 Task: Create a due date automation trigger when advanced on, on the tuesday after a card is due add content with a description containing resume at 11:00 AM.
Action: Mouse moved to (1185, 99)
Screenshot: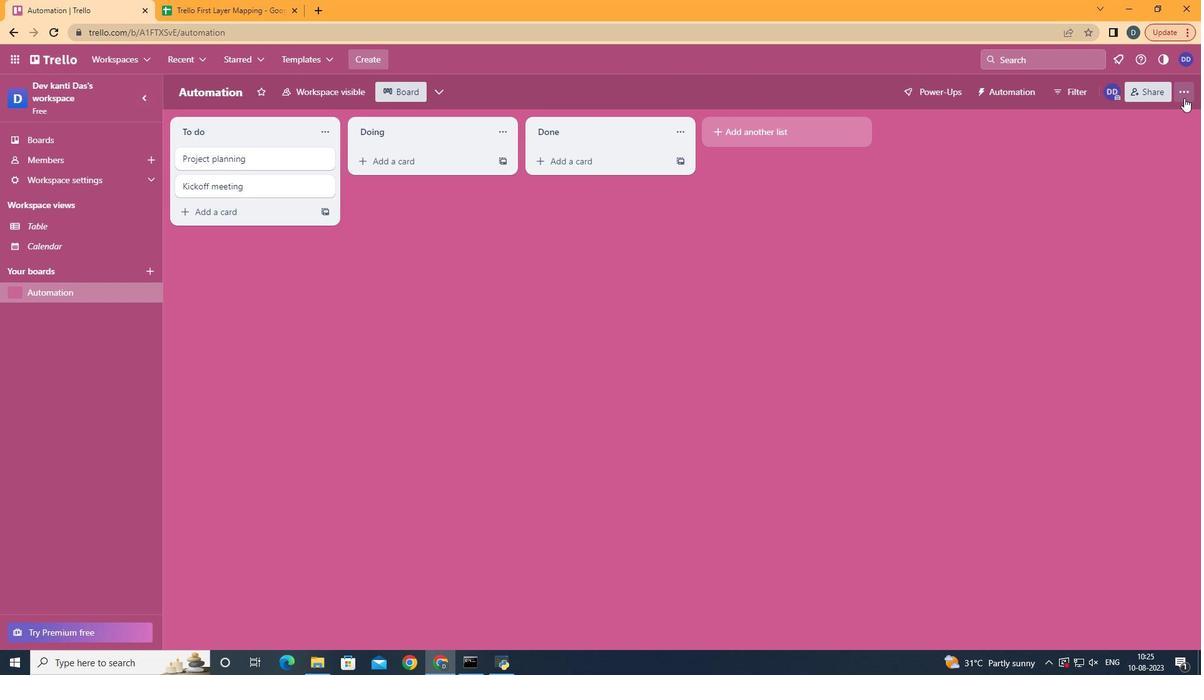 
Action: Mouse pressed left at (1185, 99)
Screenshot: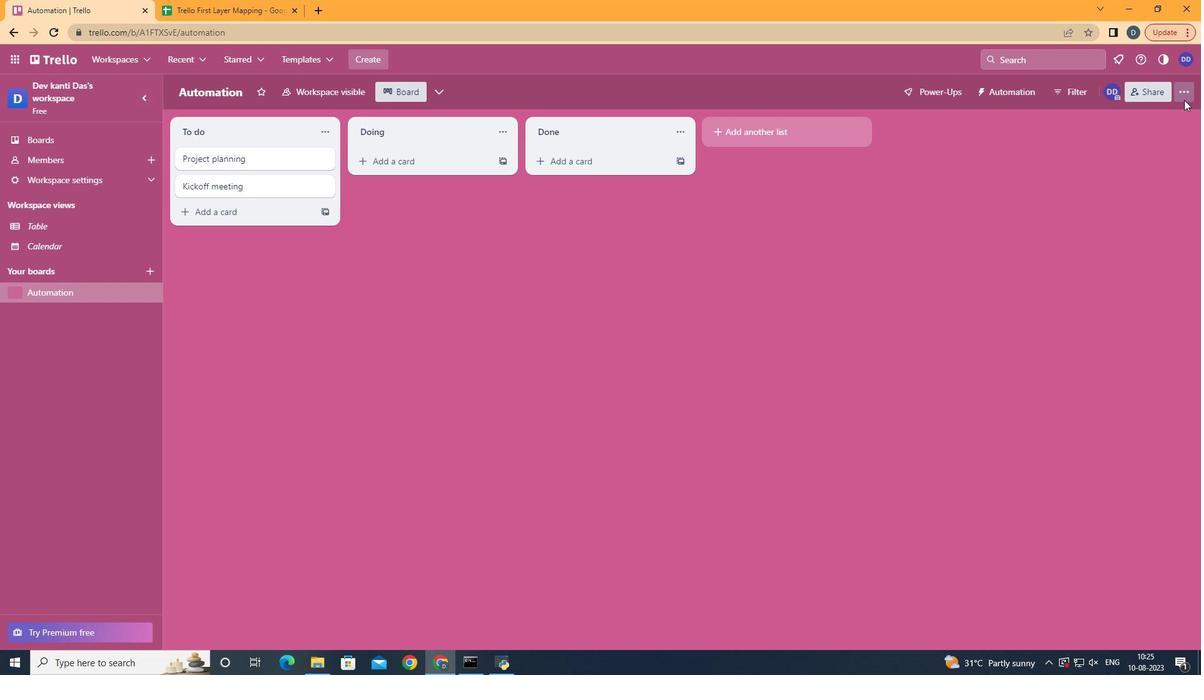 
Action: Mouse moved to (1115, 267)
Screenshot: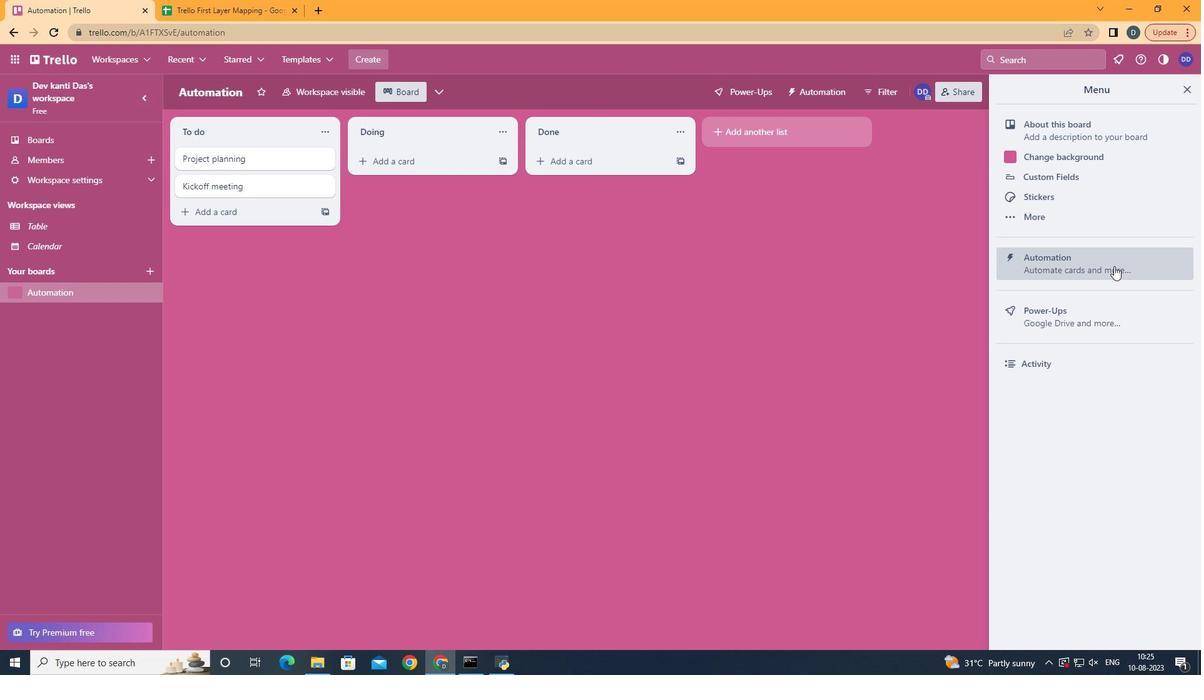 
Action: Mouse pressed left at (1115, 267)
Screenshot: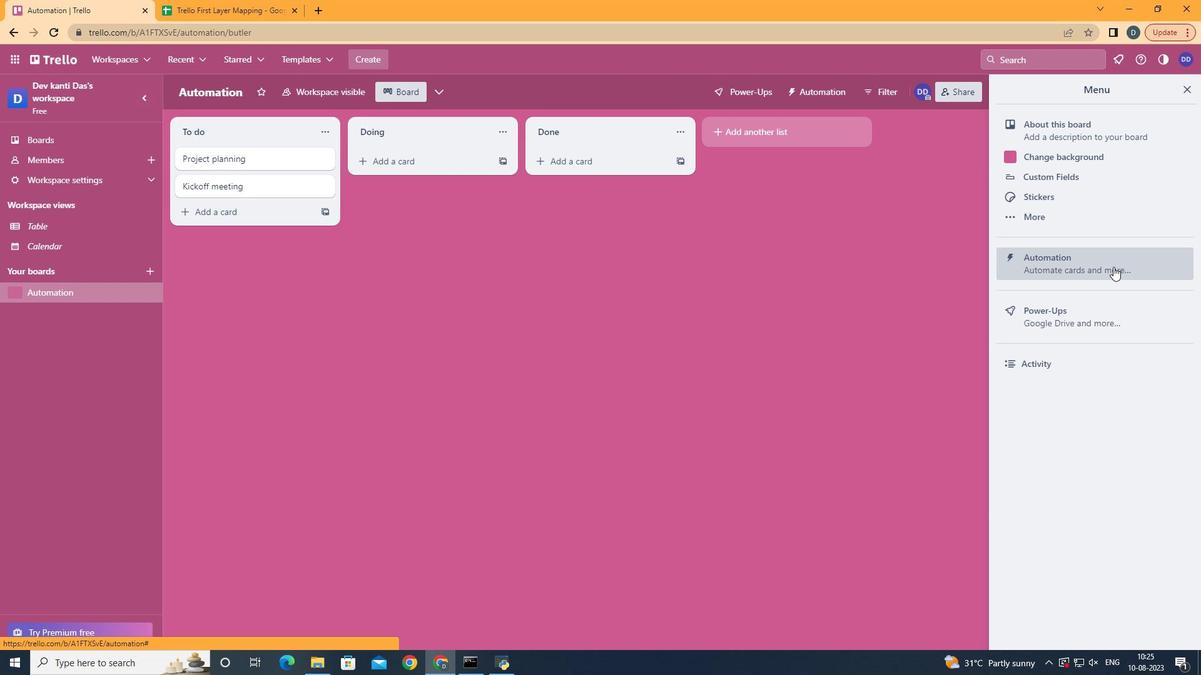 
Action: Mouse moved to (235, 255)
Screenshot: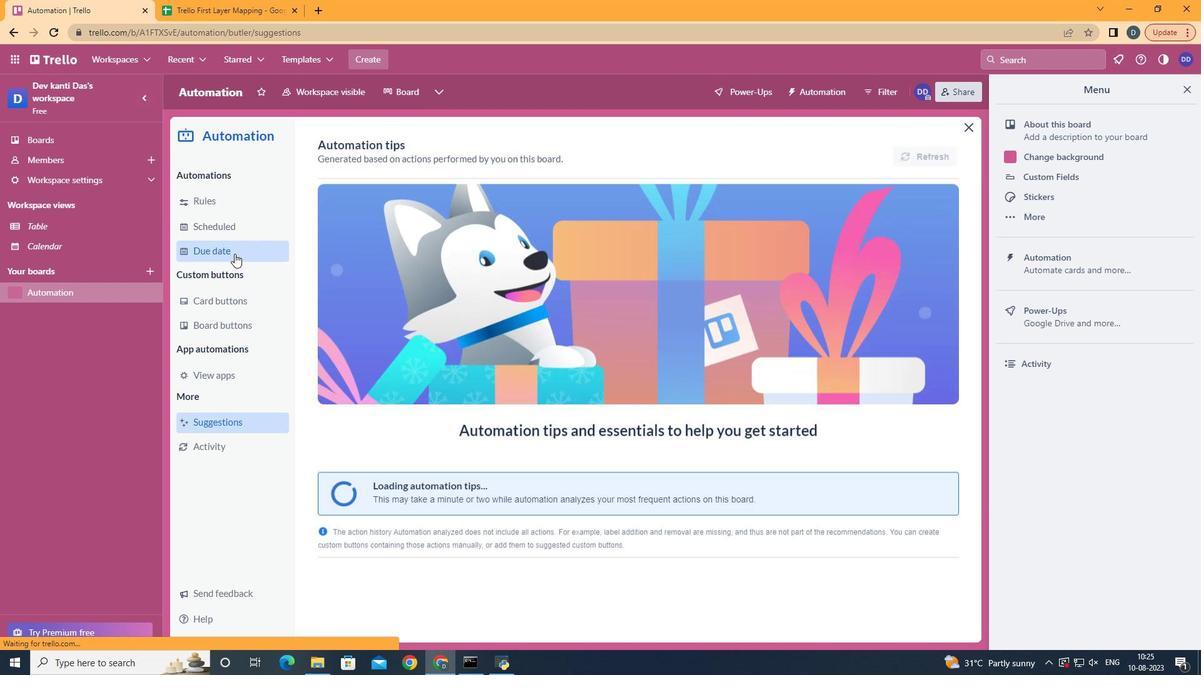 
Action: Mouse pressed left at (235, 255)
Screenshot: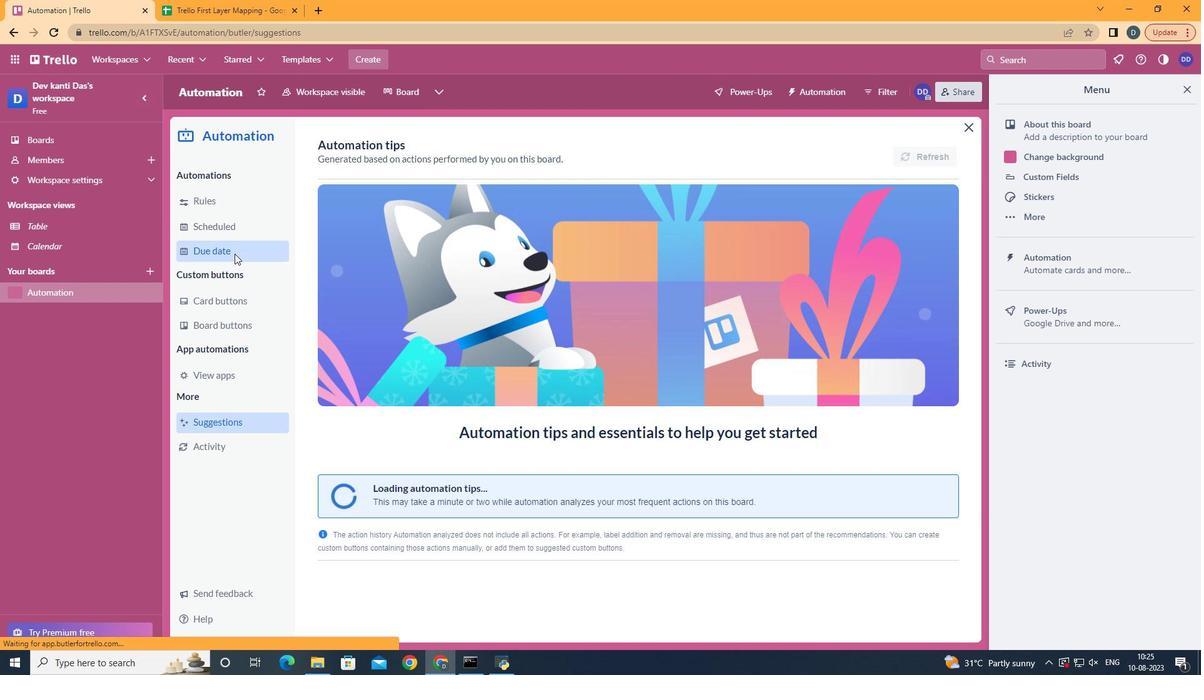 
Action: Mouse moved to (897, 148)
Screenshot: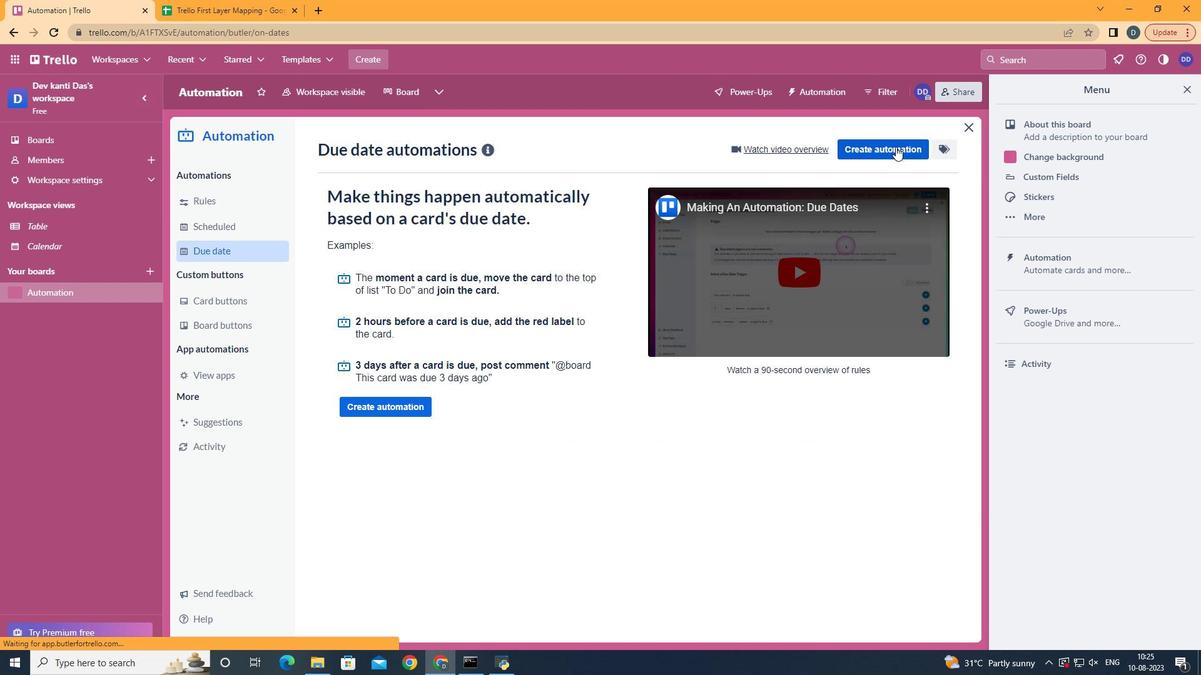 
Action: Mouse pressed left at (897, 148)
Screenshot: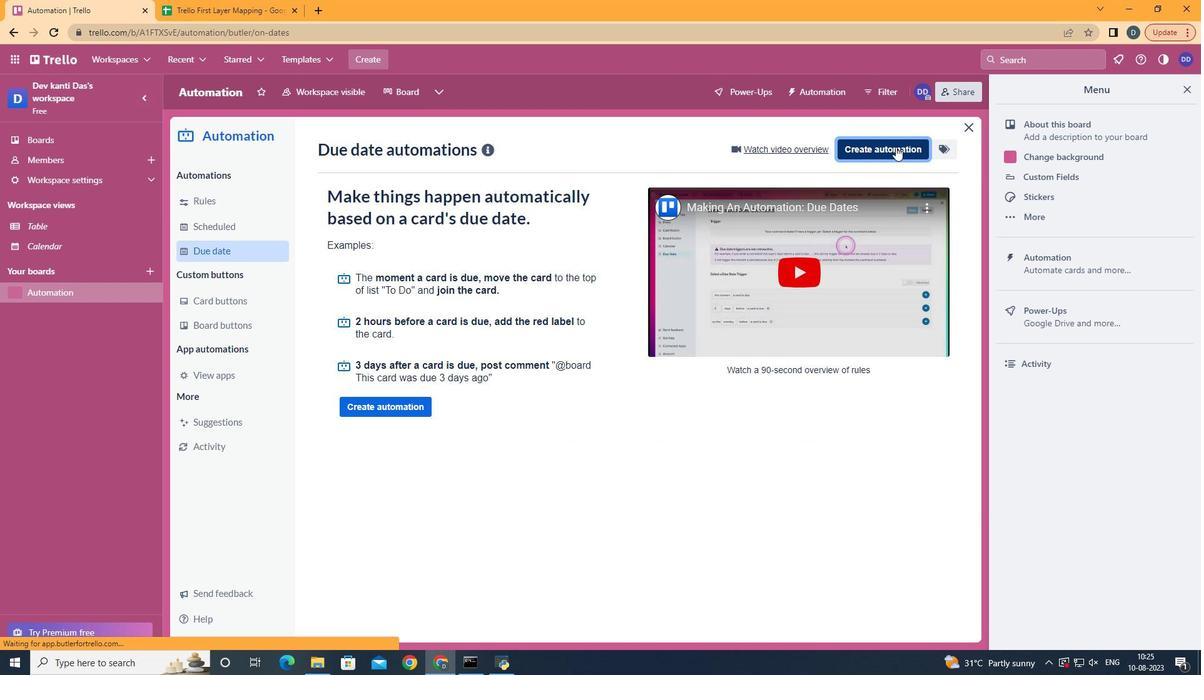 
Action: Mouse moved to (673, 278)
Screenshot: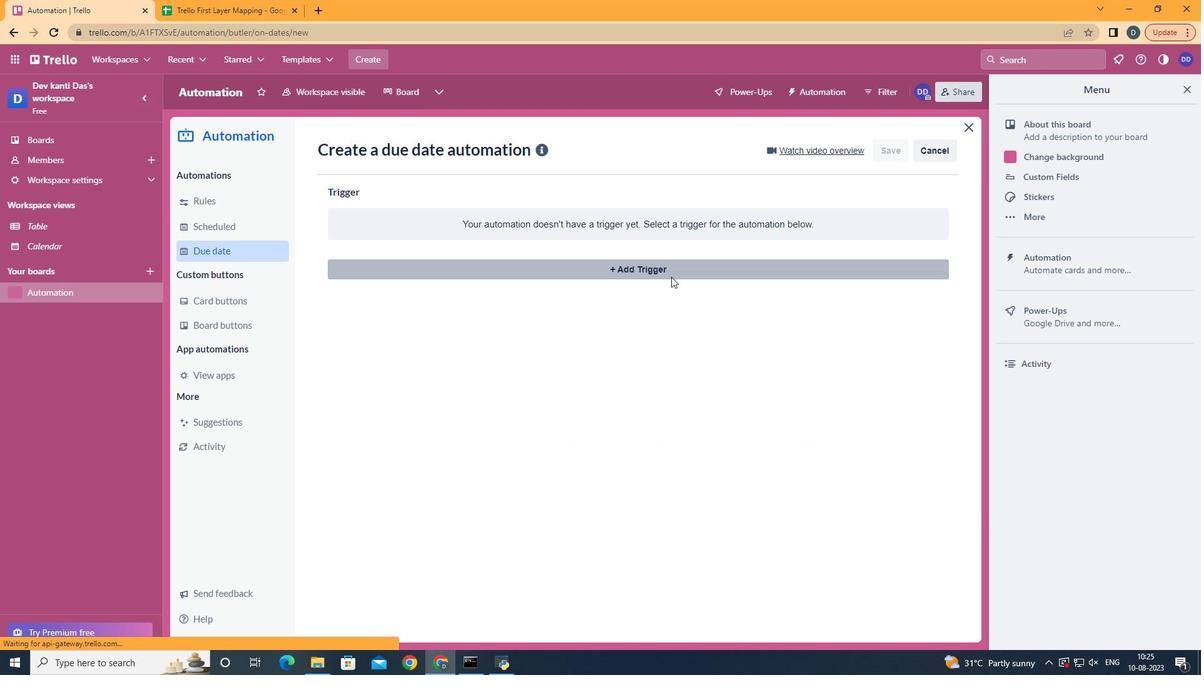 
Action: Mouse pressed left at (673, 278)
Screenshot: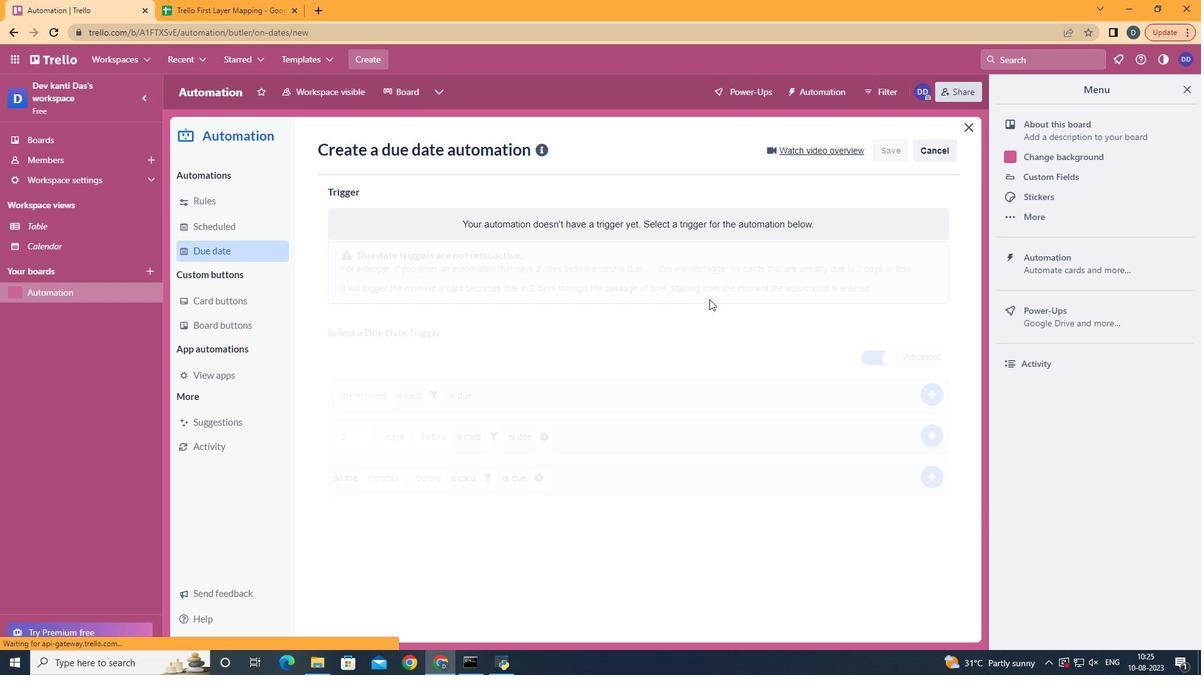 
Action: Mouse moved to (397, 355)
Screenshot: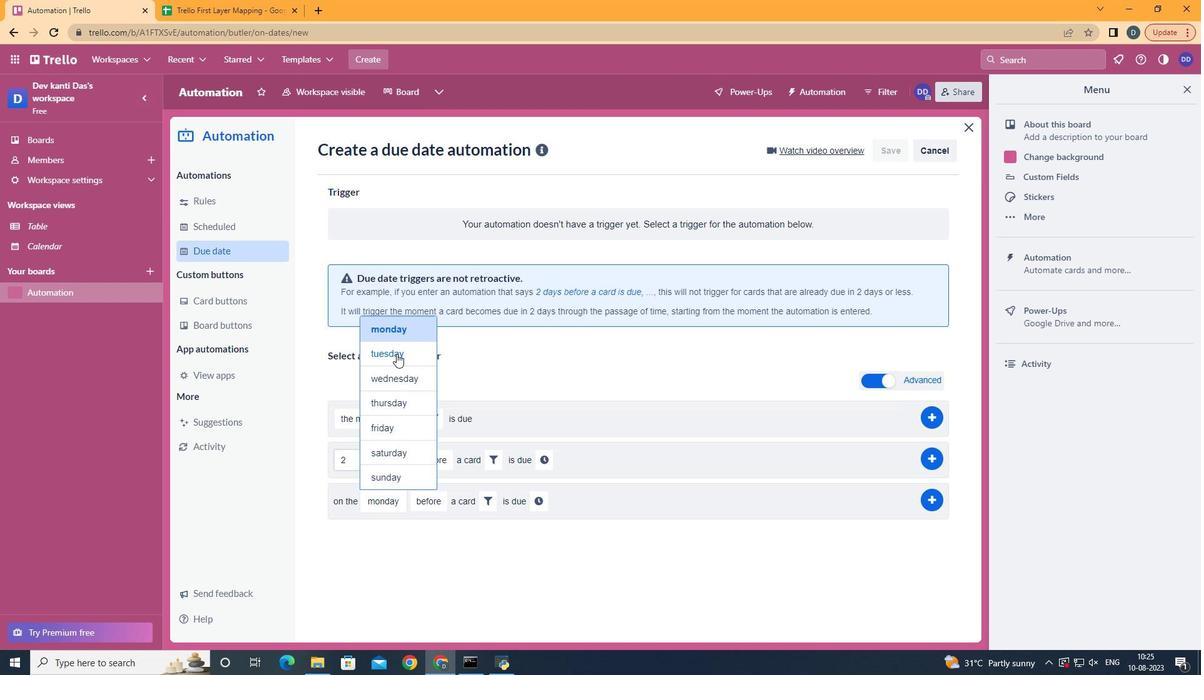 
Action: Mouse pressed left at (397, 355)
Screenshot: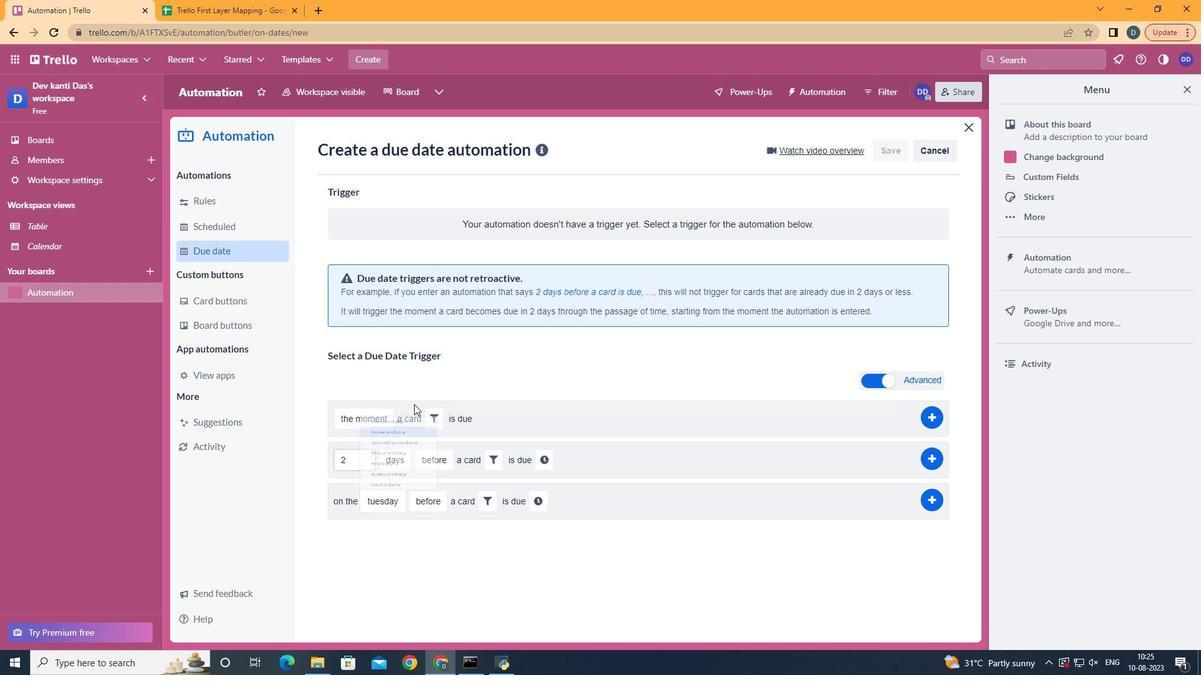 
Action: Mouse moved to (434, 544)
Screenshot: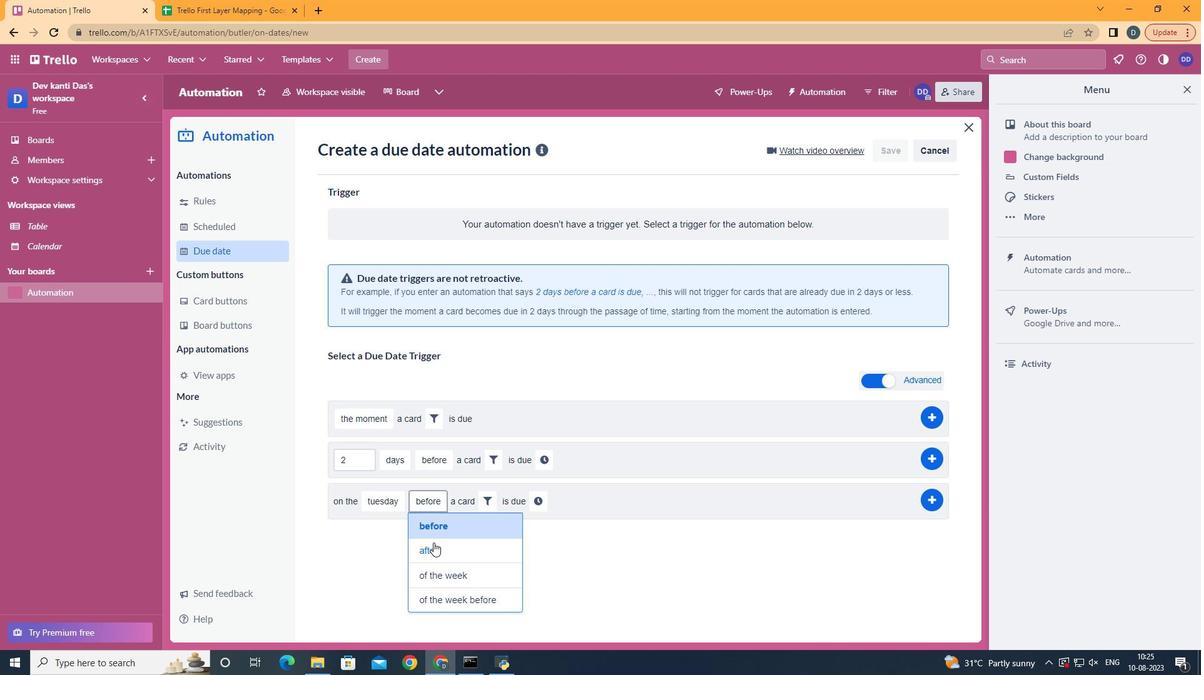 
Action: Mouse pressed left at (434, 544)
Screenshot: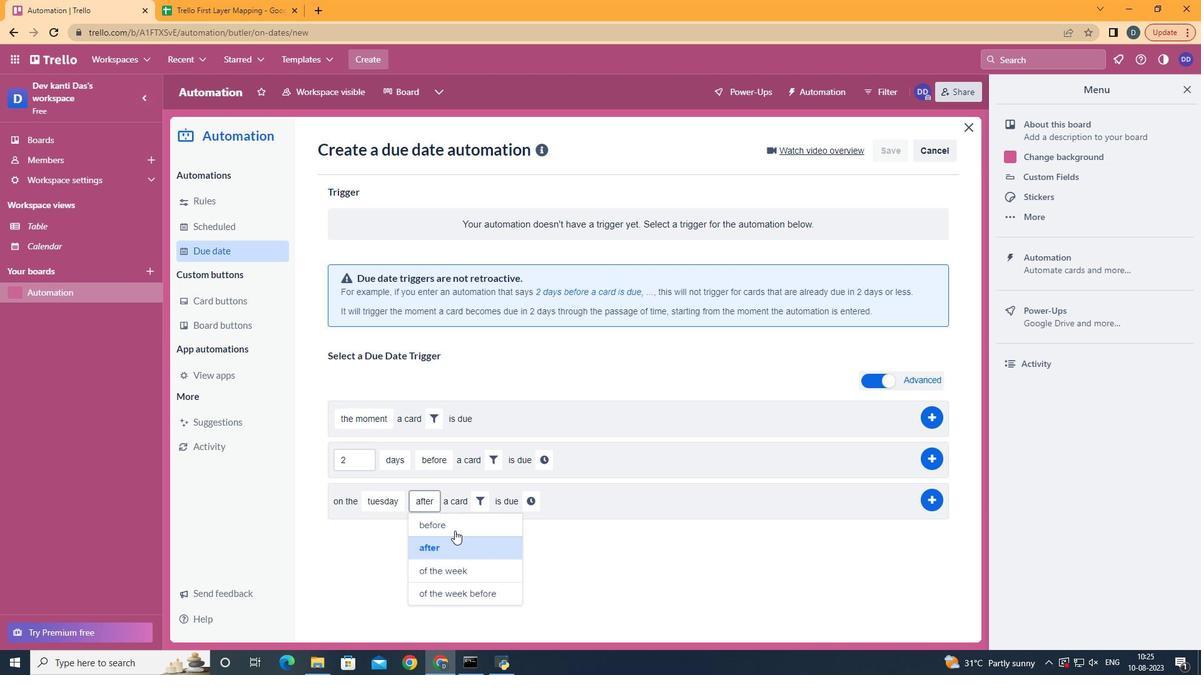 
Action: Mouse moved to (479, 506)
Screenshot: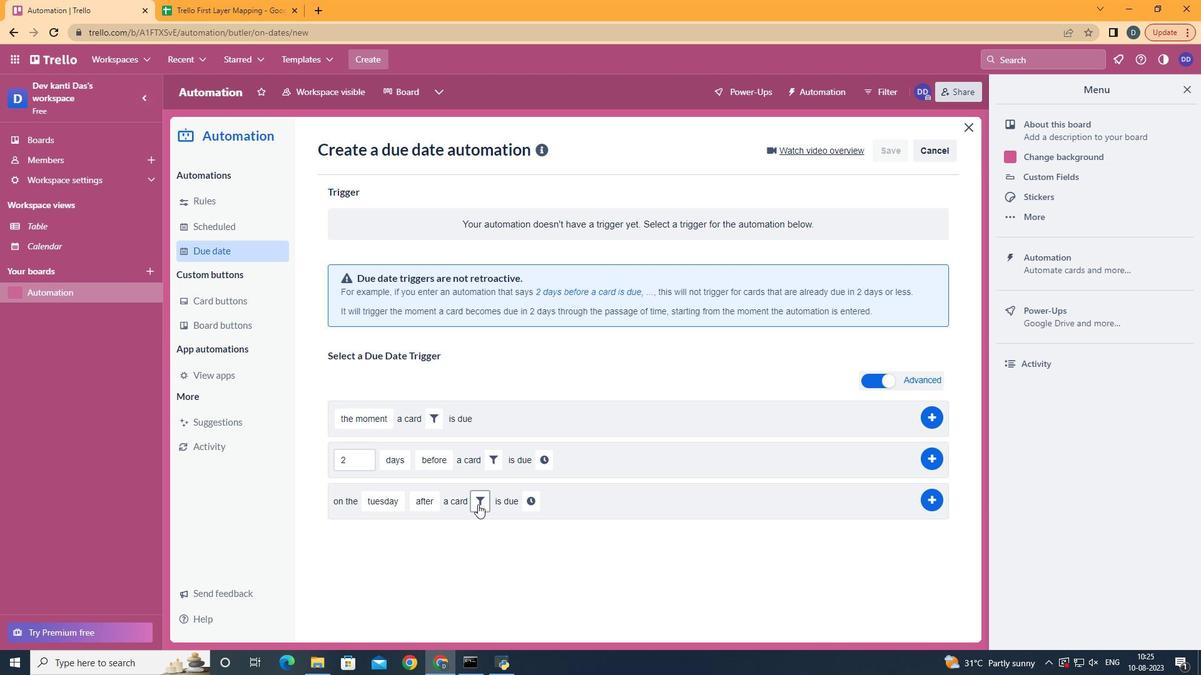 
Action: Mouse pressed left at (479, 506)
Screenshot: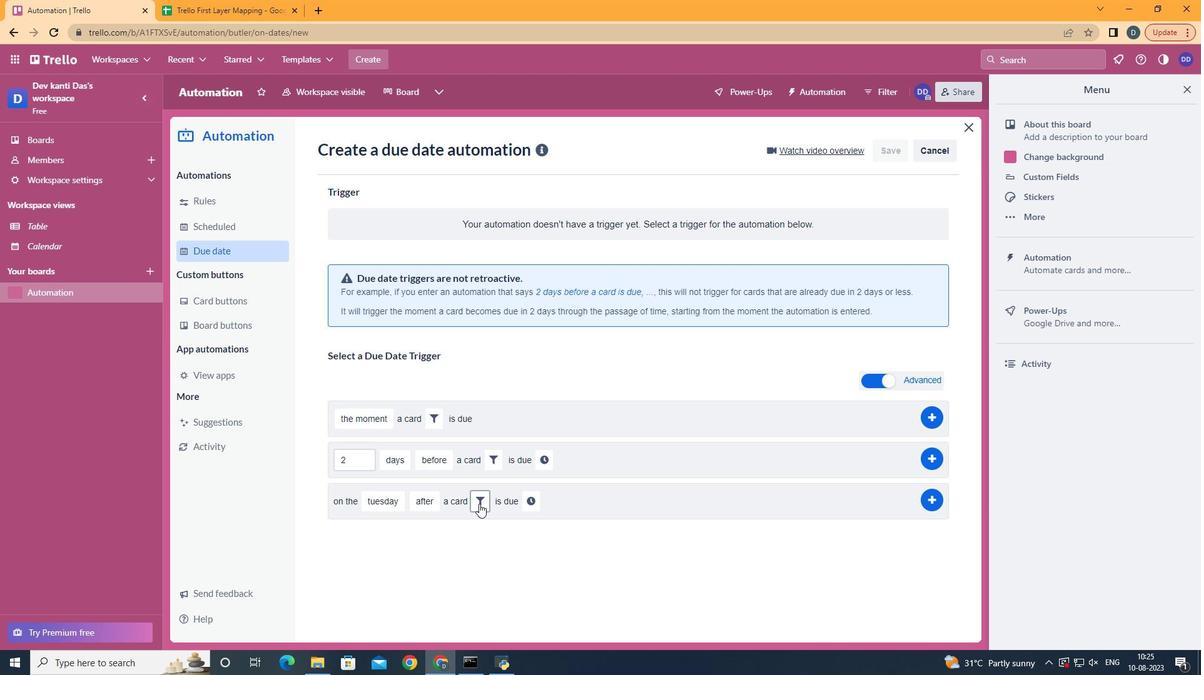 
Action: Mouse moved to (635, 540)
Screenshot: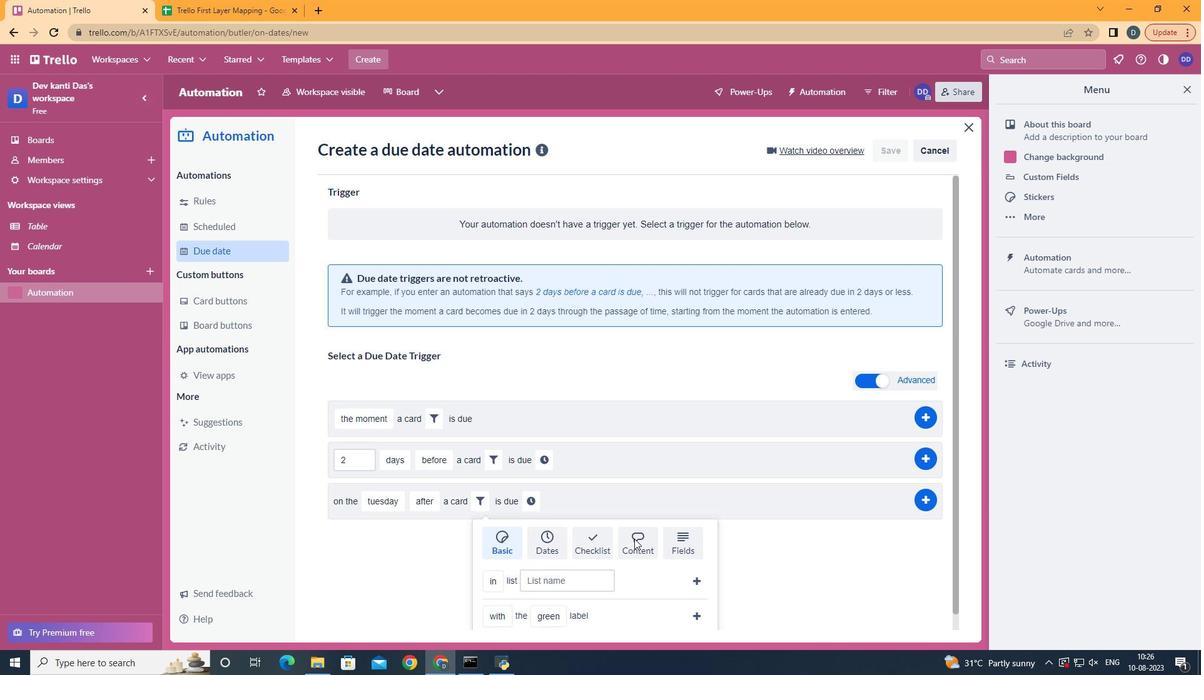
Action: Mouse pressed left at (635, 540)
Screenshot: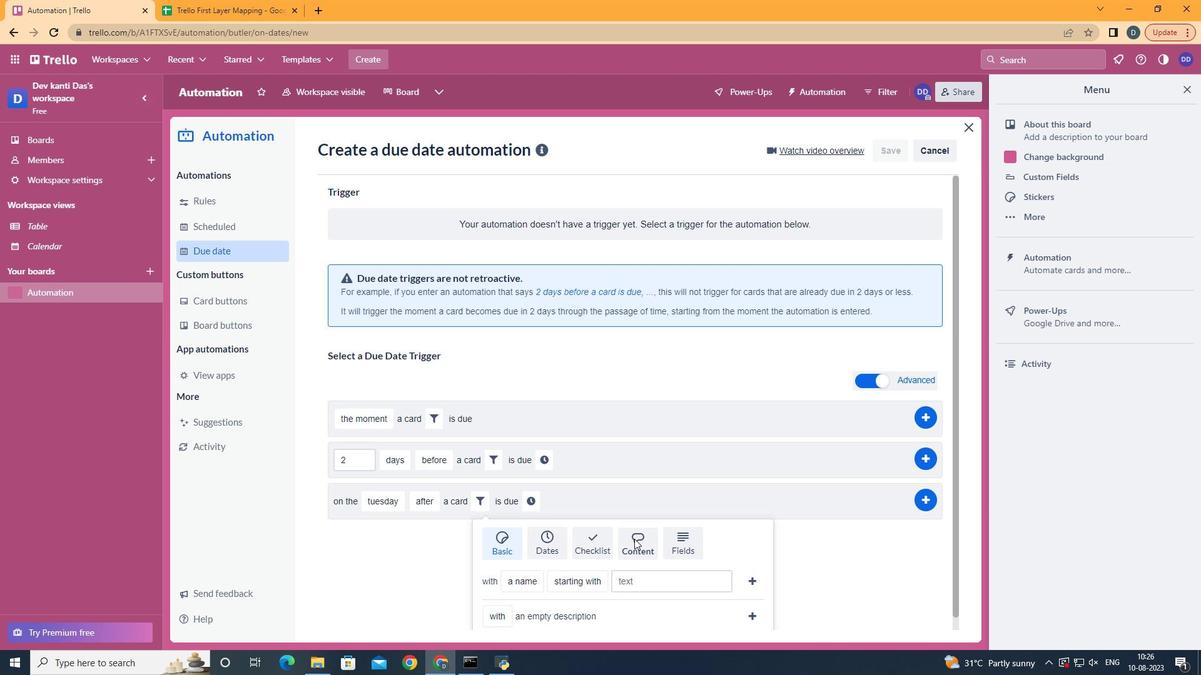 
Action: Mouse moved to (549, 530)
Screenshot: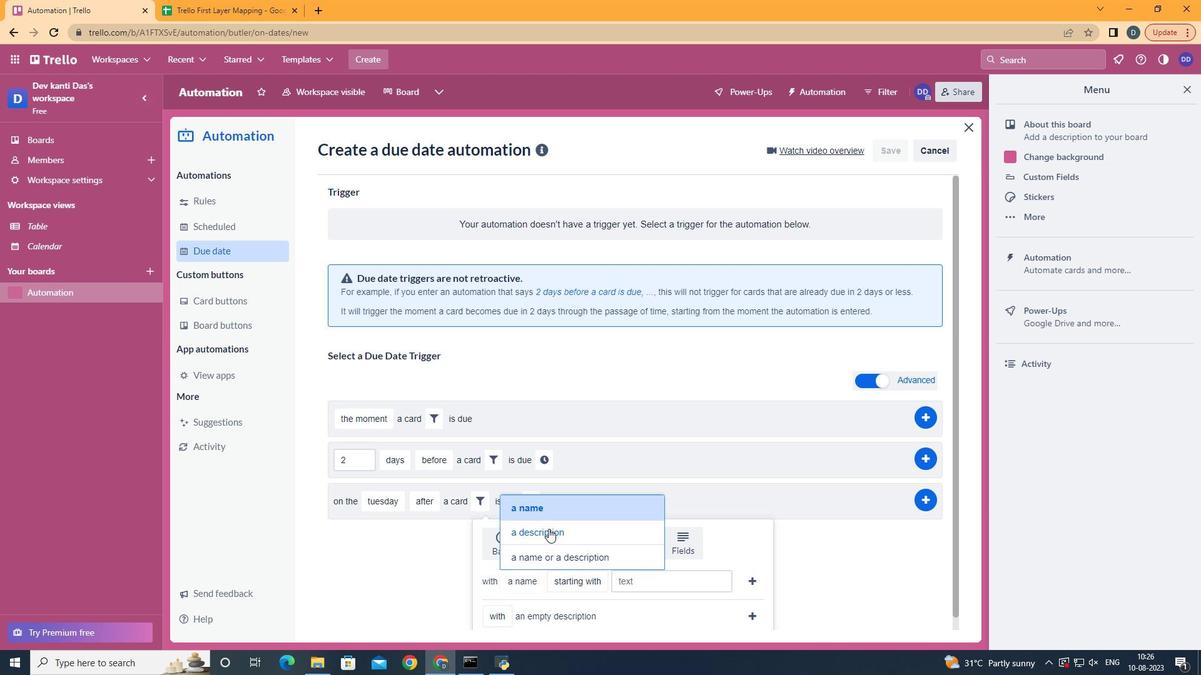 
Action: Mouse pressed left at (549, 530)
Screenshot: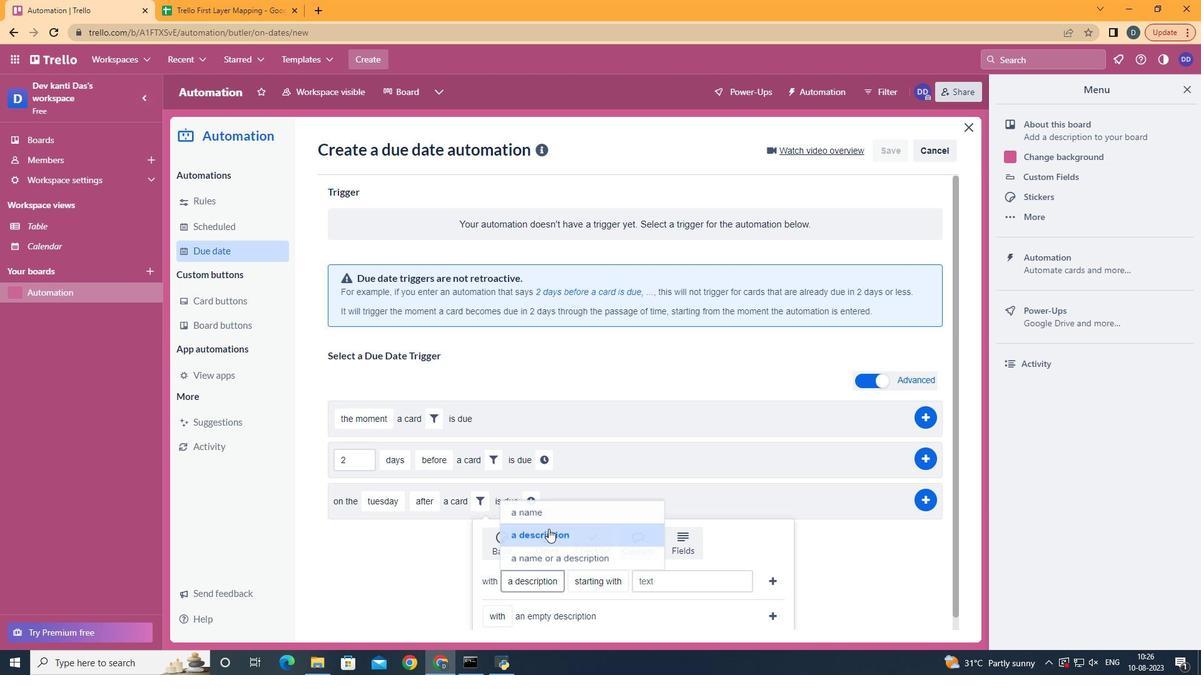 
Action: Mouse moved to (630, 483)
Screenshot: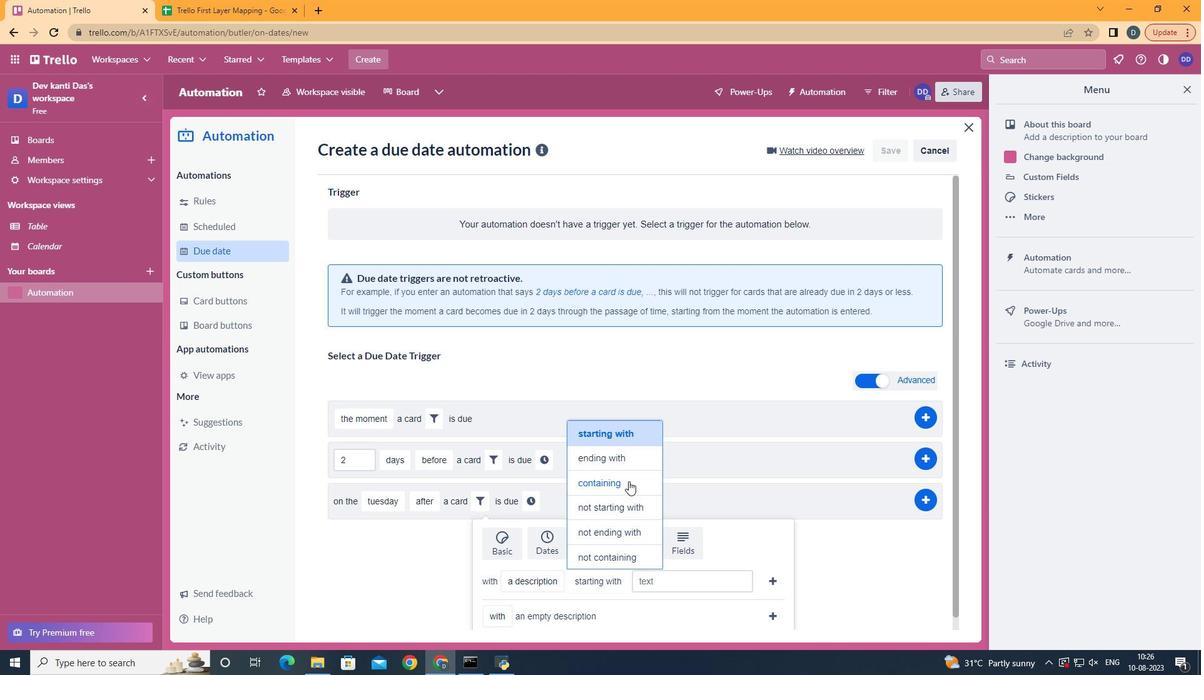 
Action: Mouse pressed left at (630, 483)
Screenshot: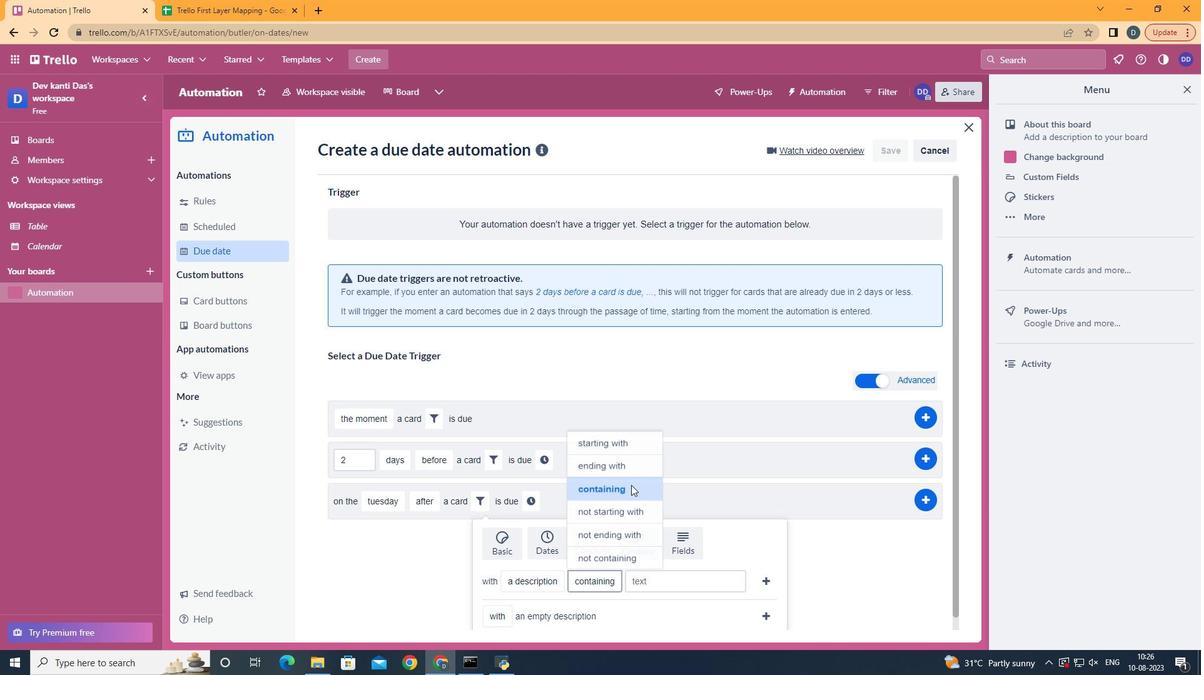 
Action: Mouse moved to (696, 580)
Screenshot: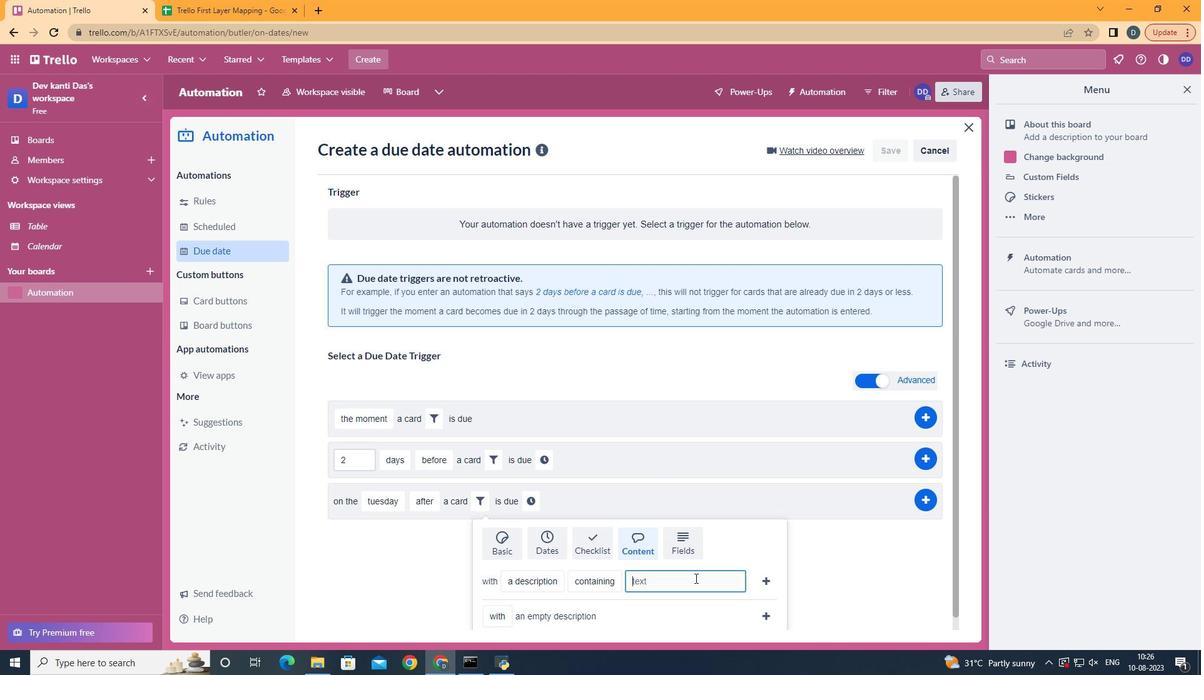 
Action: Mouse pressed left at (696, 580)
Screenshot: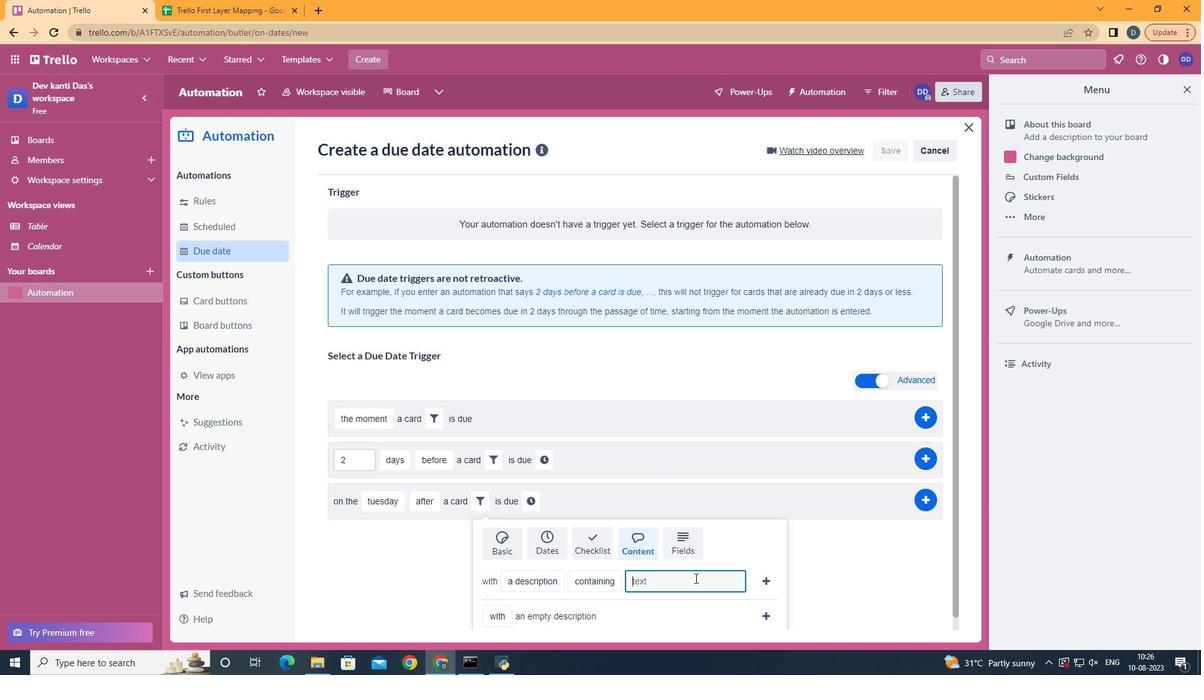 
Action: Mouse moved to (697, 581)
Screenshot: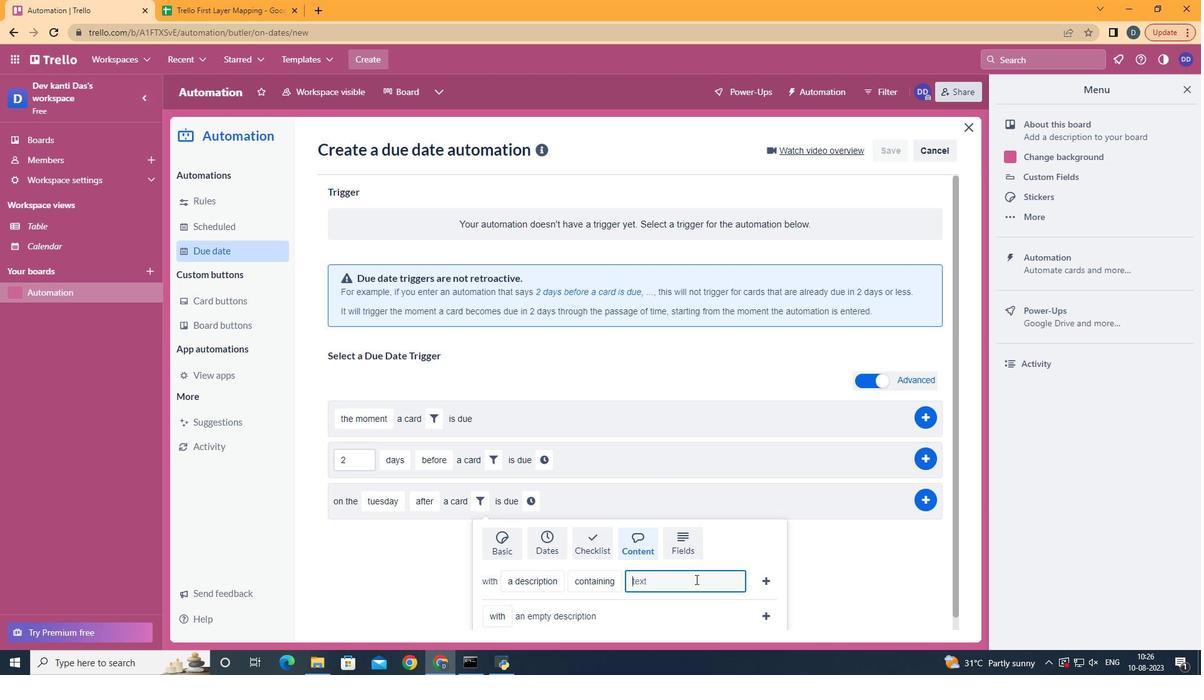 
Action: Key pressed resume
Screenshot: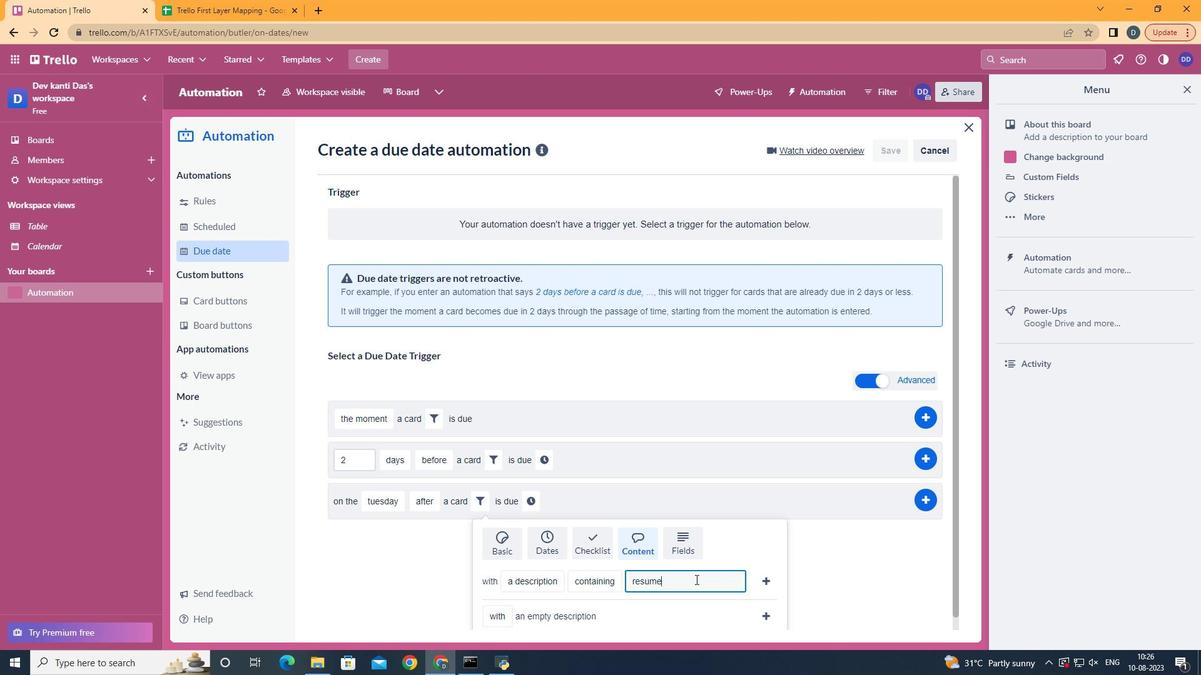
Action: Mouse moved to (768, 577)
Screenshot: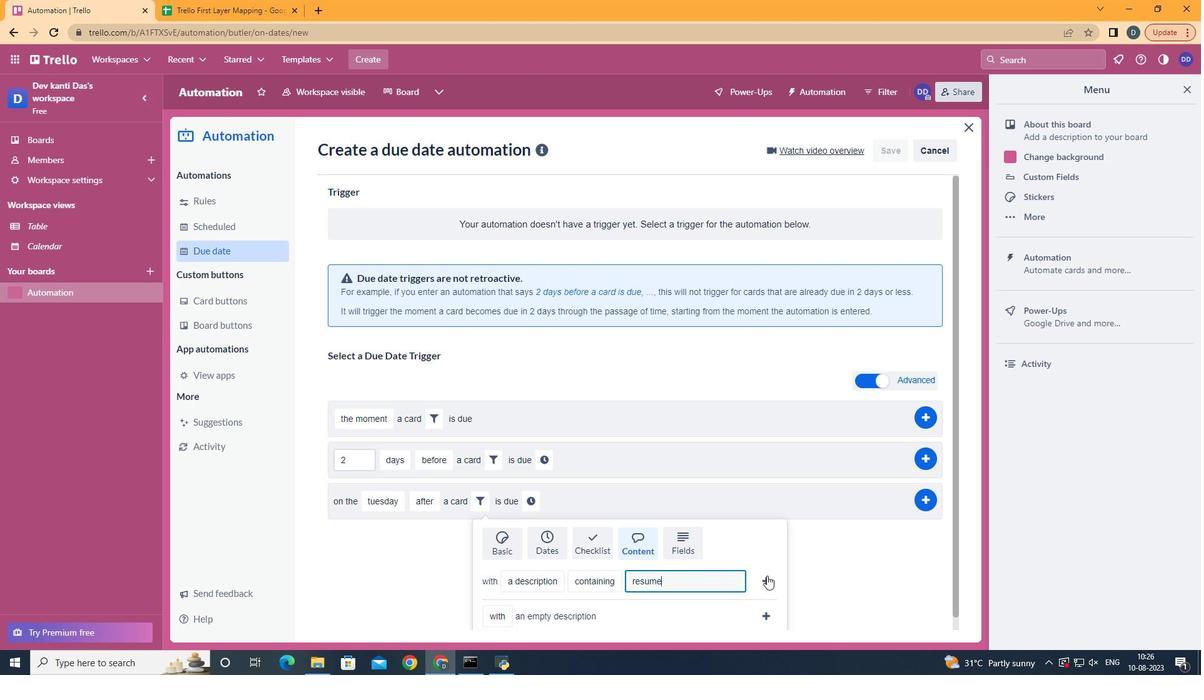
Action: Mouse pressed left at (768, 577)
Screenshot: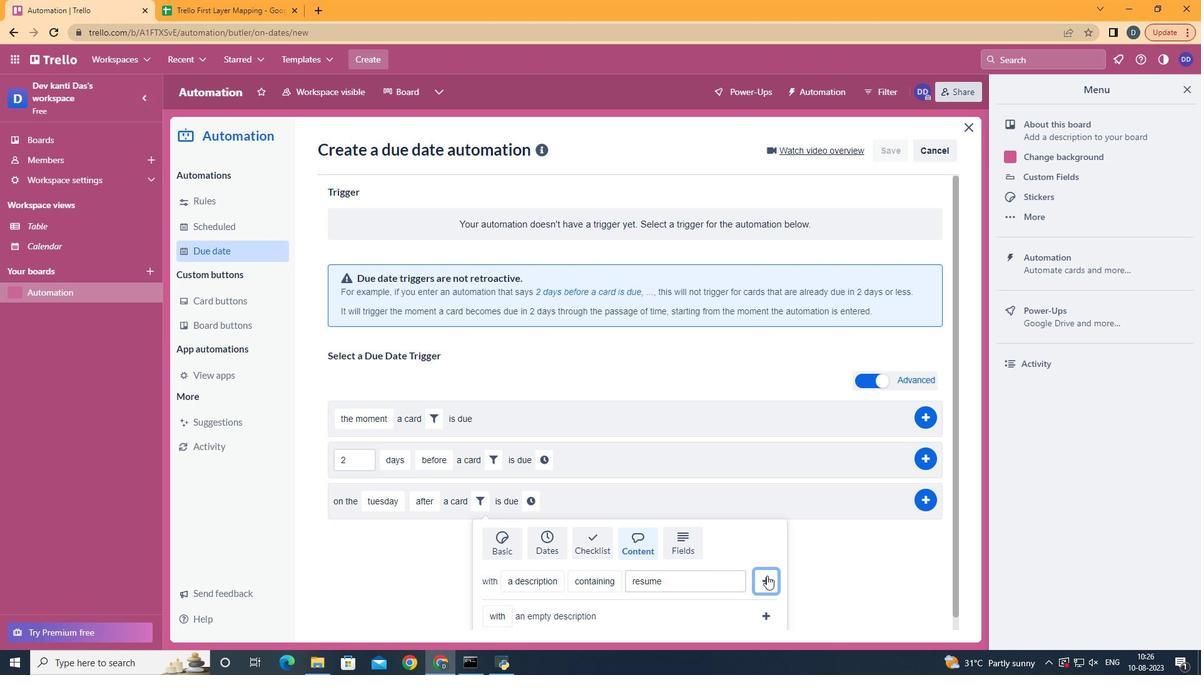 
Action: Mouse moved to (703, 507)
Screenshot: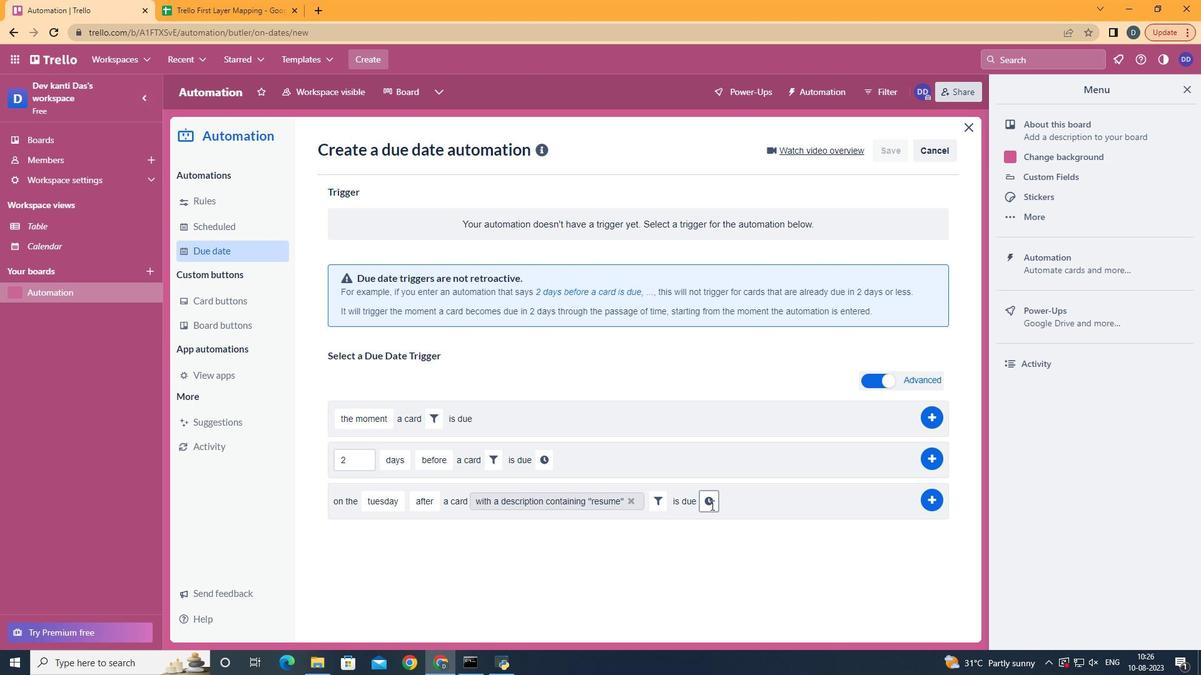 
Action: Mouse pressed left at (703, 507)
Screenshot: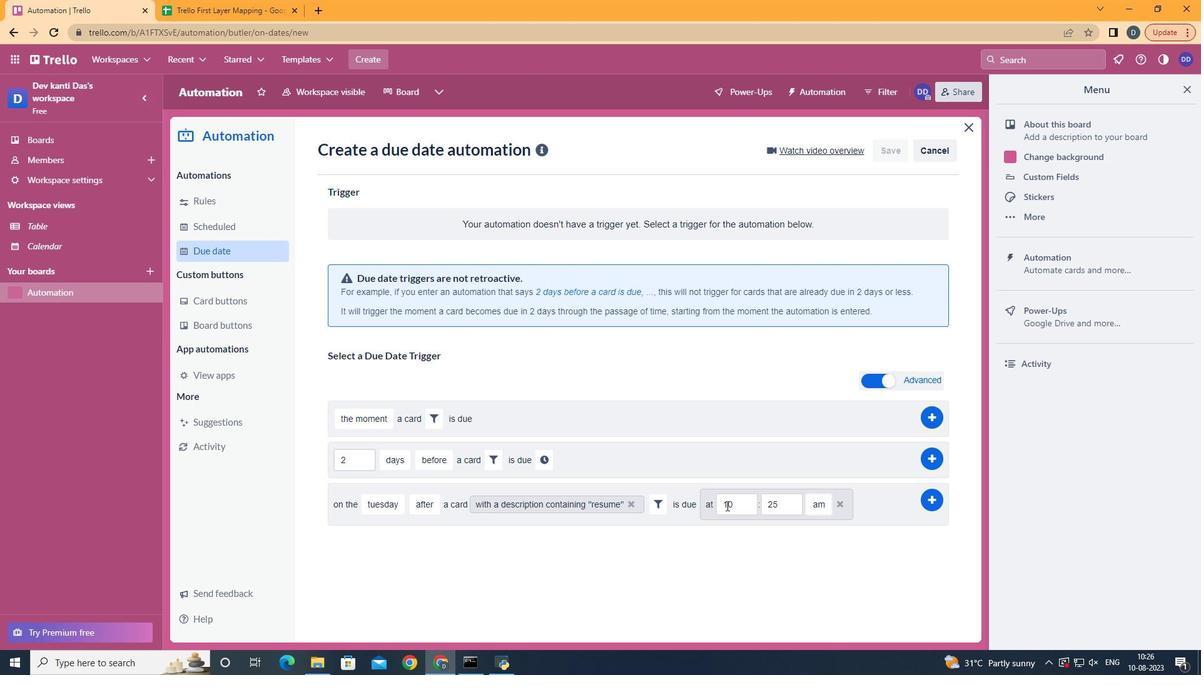
Action: Mouse moved to (740, 507)
Screenshot: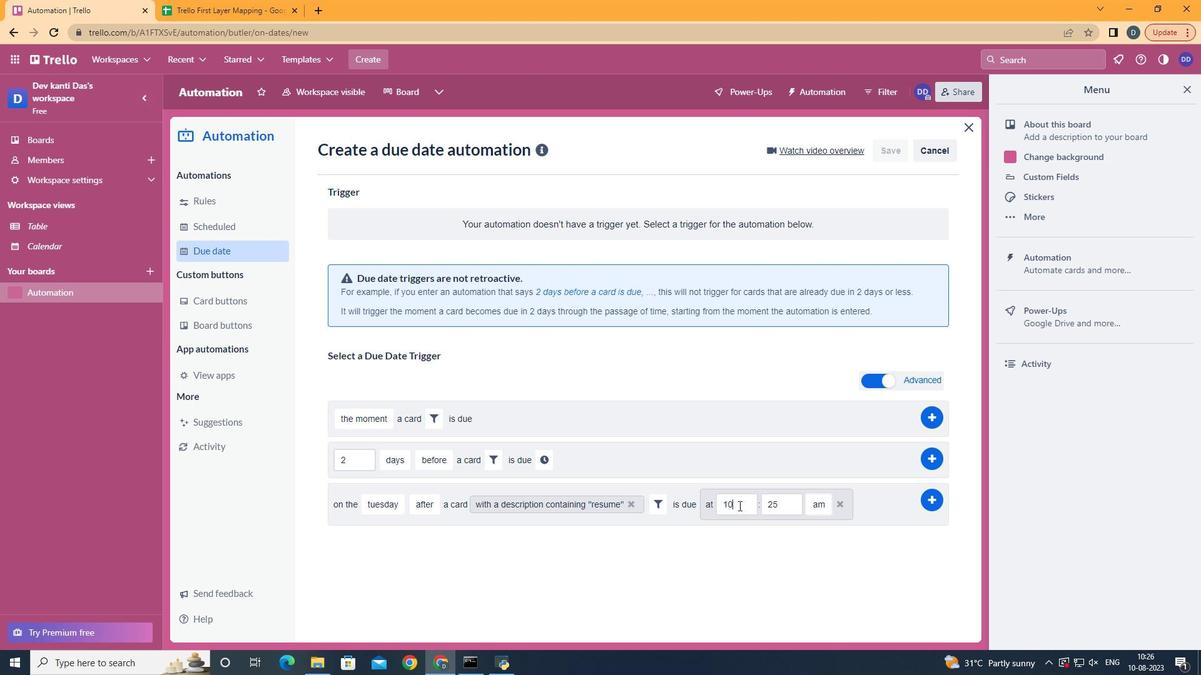 
Action: Mouse pressed left at (740, 507)
Screenshot: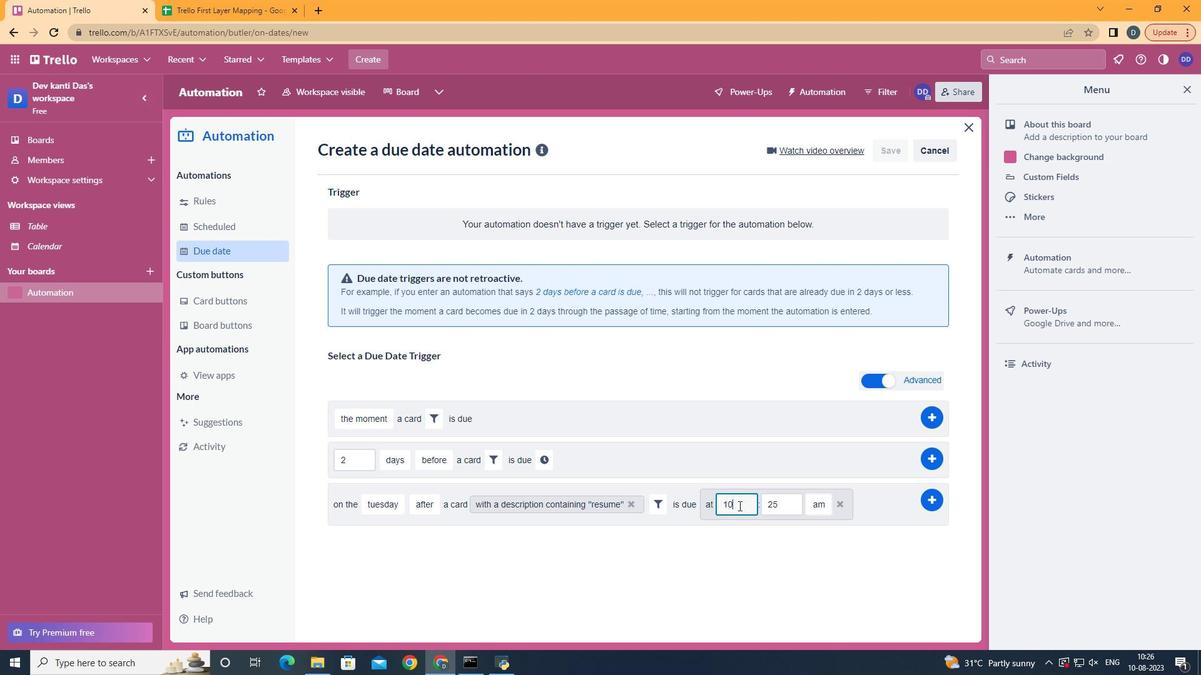 
Action: Key pressed <Key.backspace>1
Screenshot: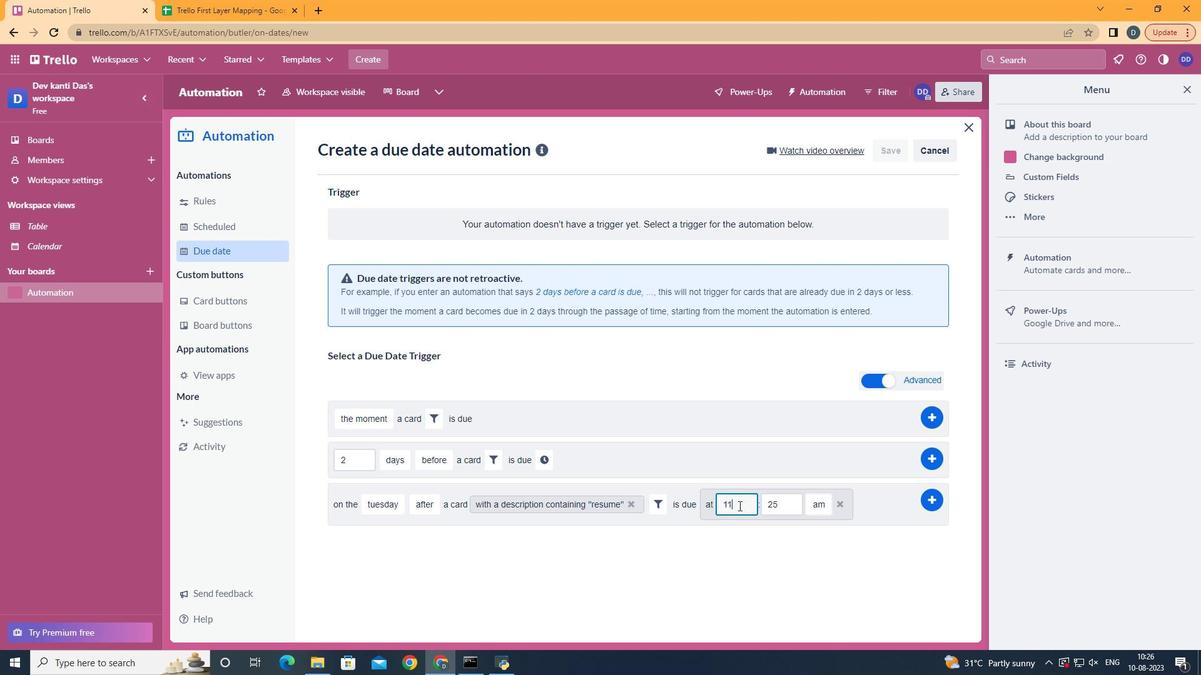 
Action: Mouse moved to (785, 509)
Screenshot: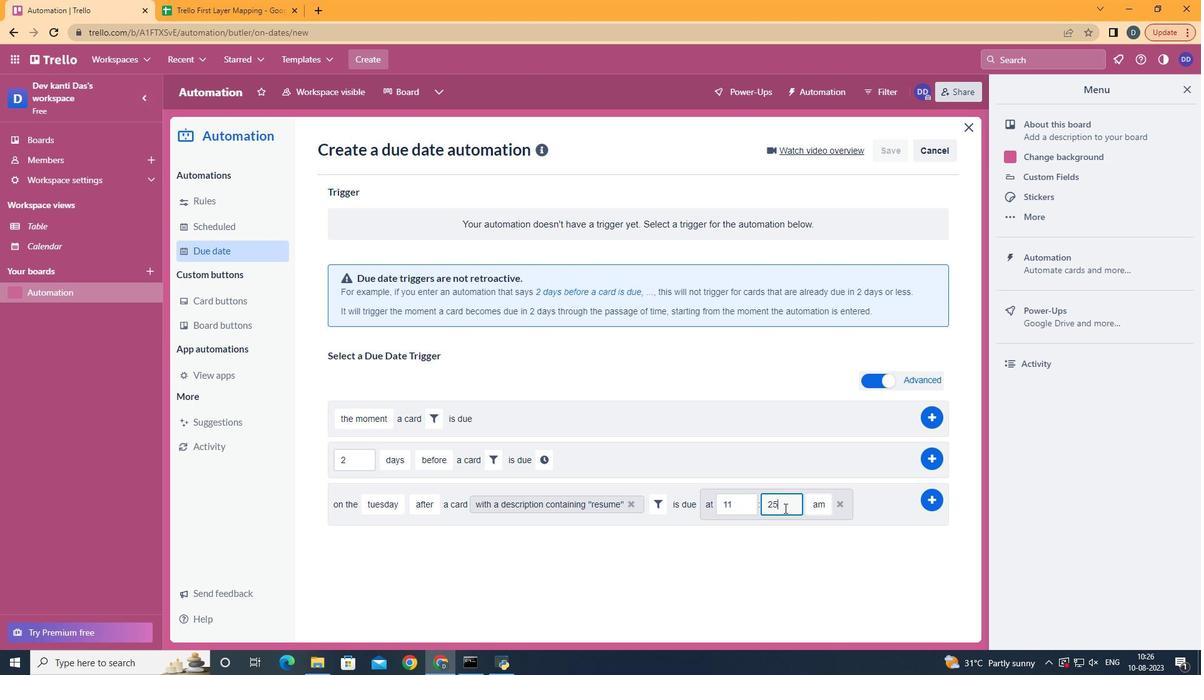 
Action: Mouse pressed left at (785, 509)
Screenshot: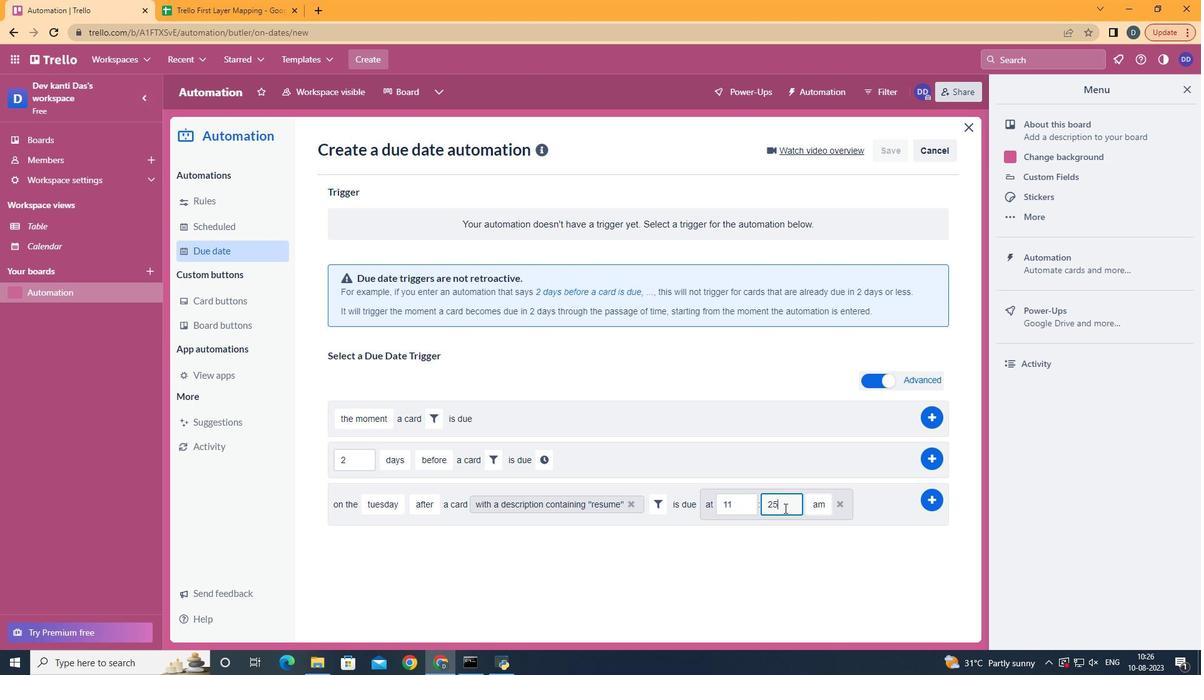 
Action: Key pressed <Key.backspace><Key.backspace>00
Screenshot: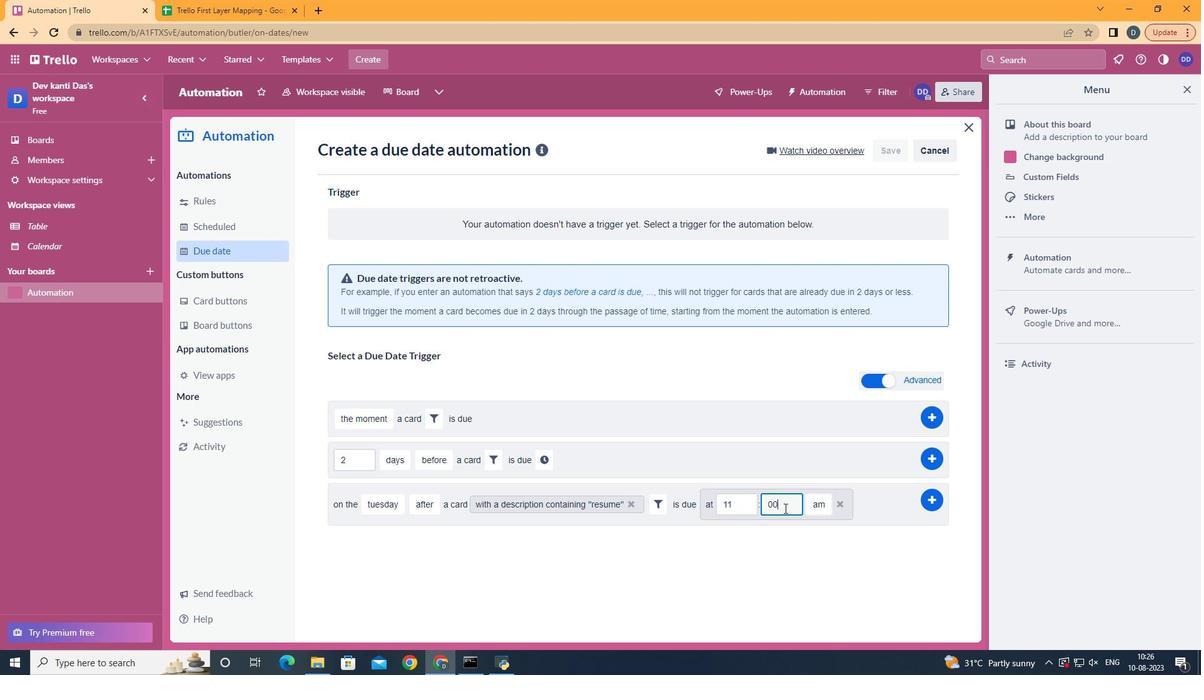 
Action: Mouse moved to (936, 494)
Screenshot: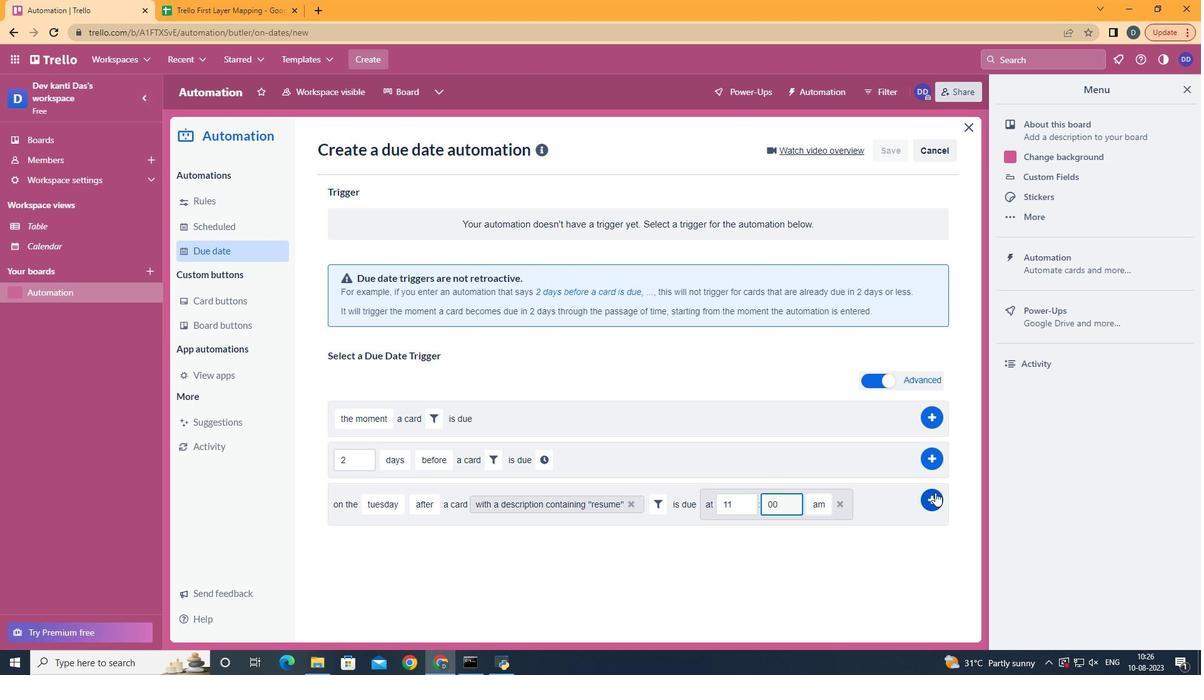 
Action: Mouse pressed left at (936, 494)
Screenshot: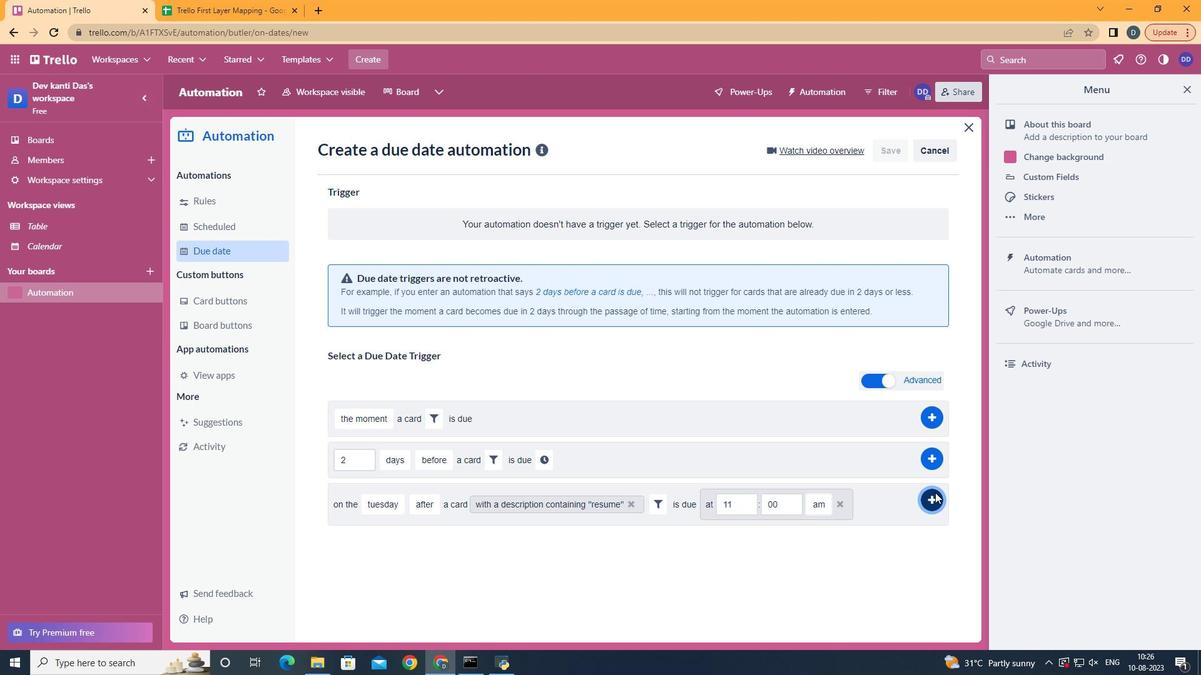 
Action: Mouse moved to (663, 347)
Screenshot: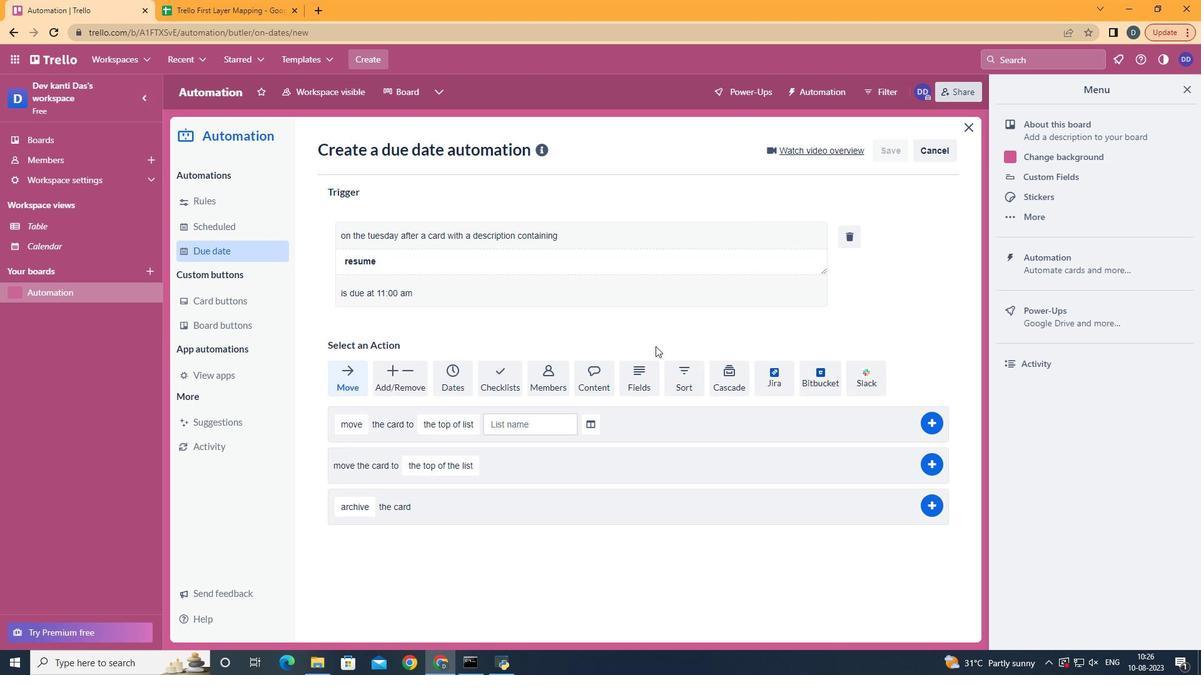 
